Task: Create Board Software Development to Workspace Analytics. Create Board Creative Project Management to Workspace Analytics. Create Board Employee Talent Acquisition and Retention to Workspace Analytics
Action: Mouse moved to (374, 84)
Screenshot: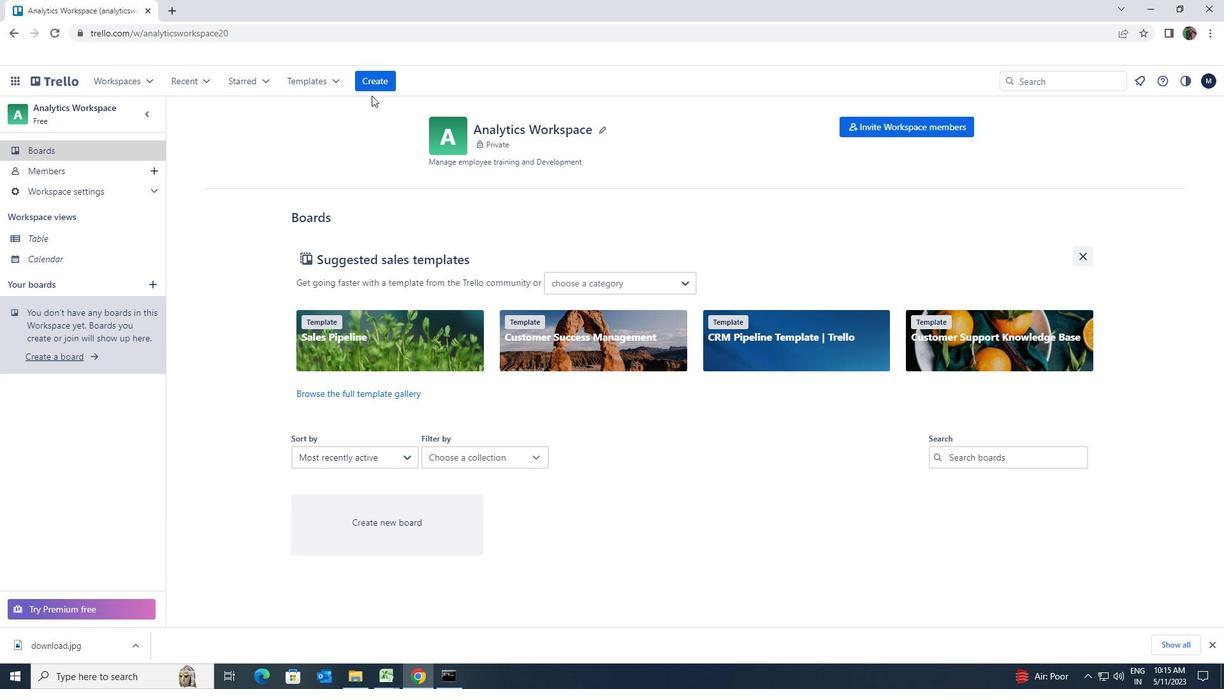 
Action: Mouse pressed left at (374, 84)
Screenshot: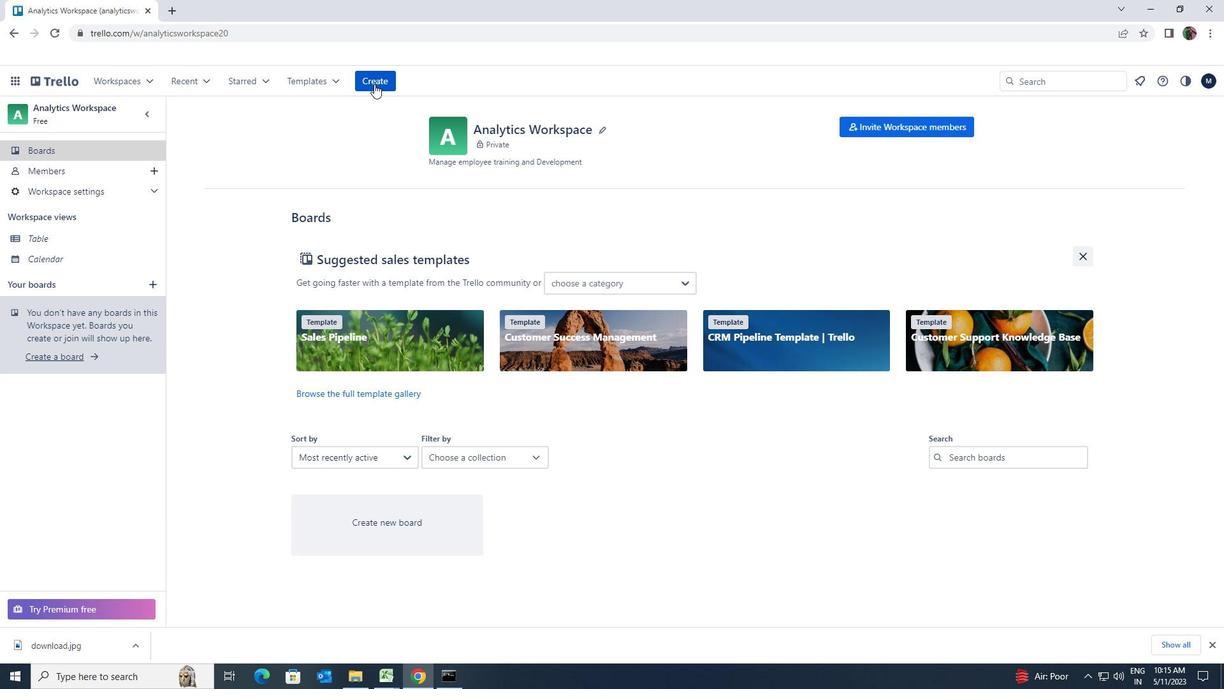
Action: Mouse moved to (387, 119)
Screenshot: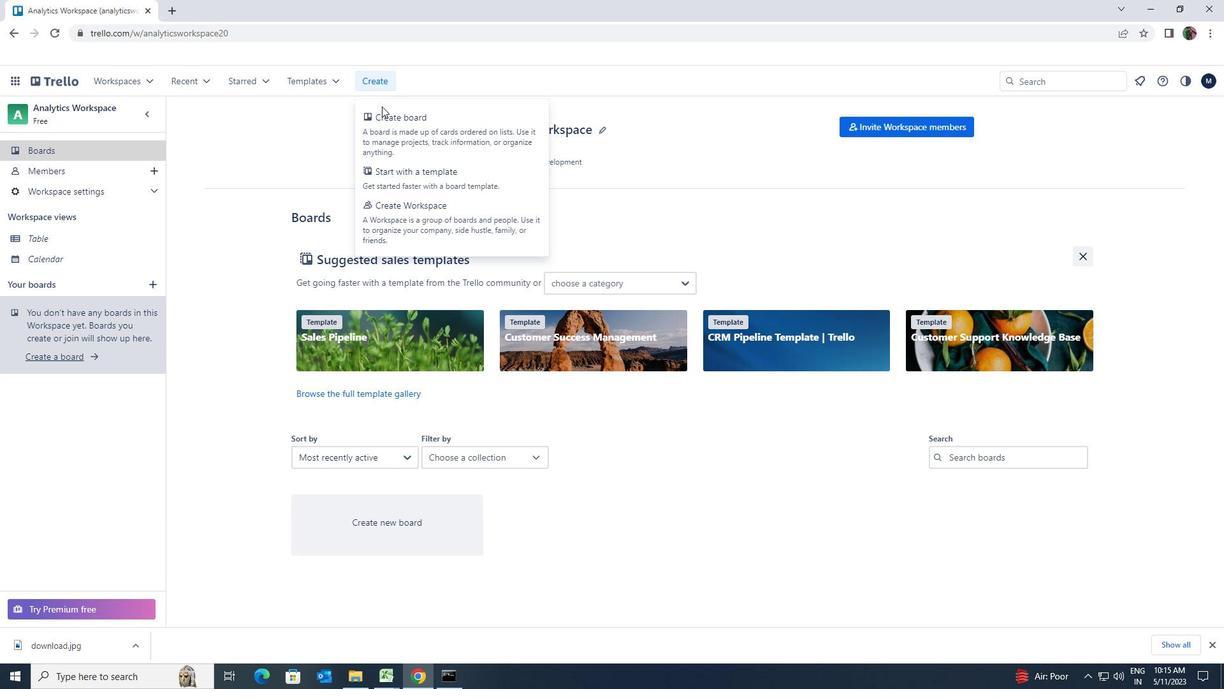 
Action: Mouse pressed left at (387, 119)
Screenshot: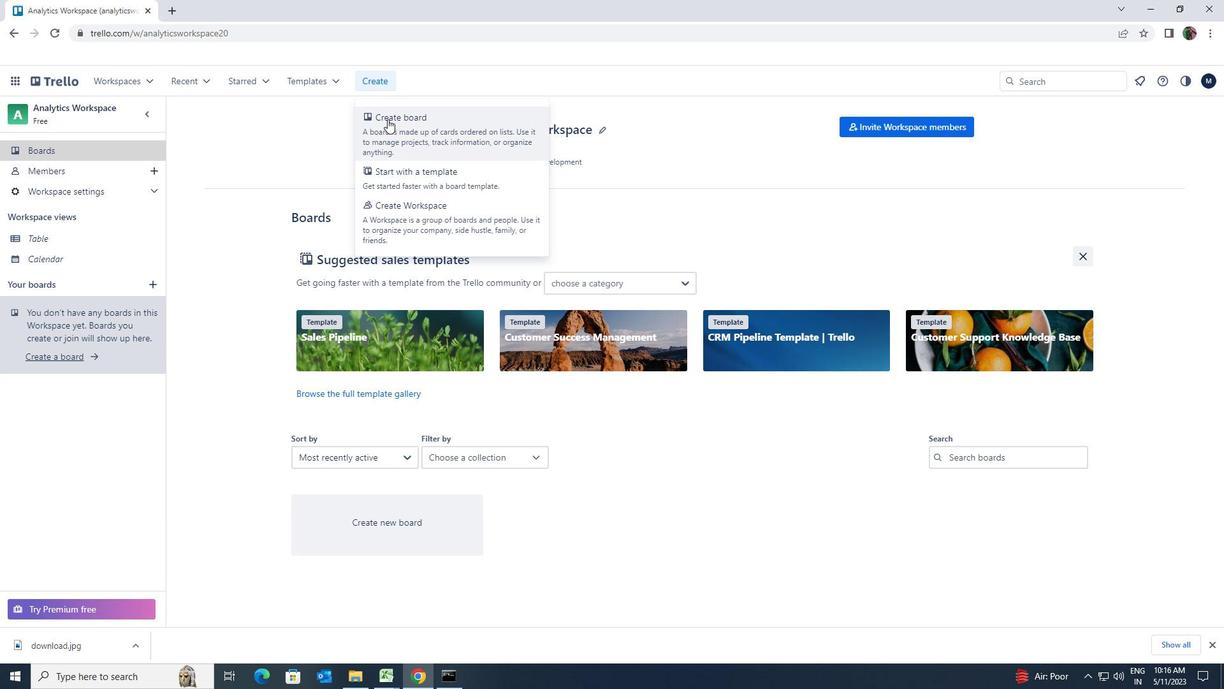 
Action: Key pressed <Key.shift>SOFTWARE<Key.space>DEVELOPMENT
Screenshot: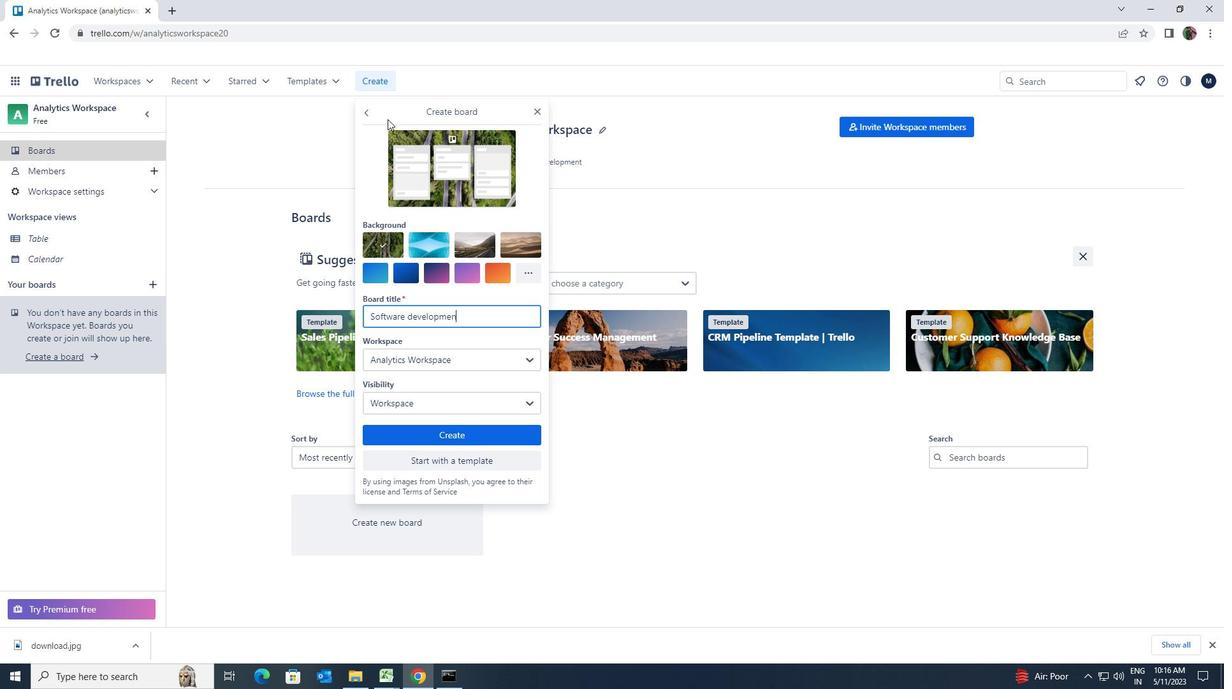 
Action: Mouse moved to (459, 425)
Screenshot: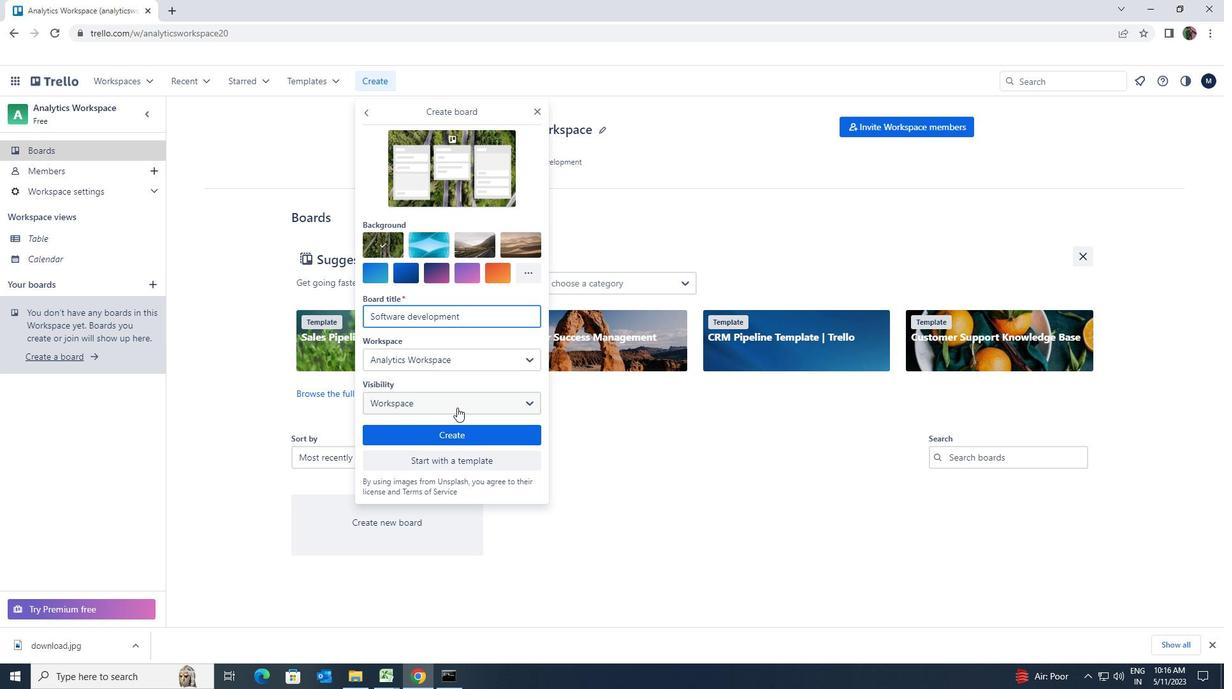
Action: Mouse pressed left at (459, 425)
Screenshot: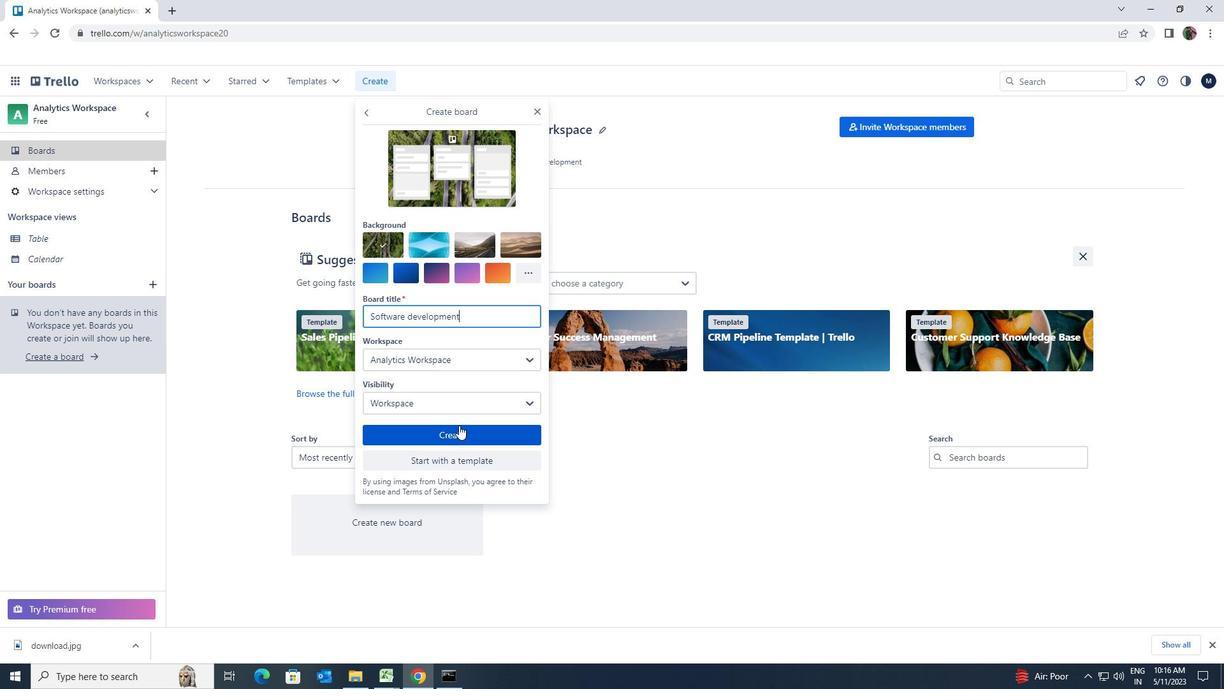 
Action: Mouse moved to (156, 282)
Screenshot: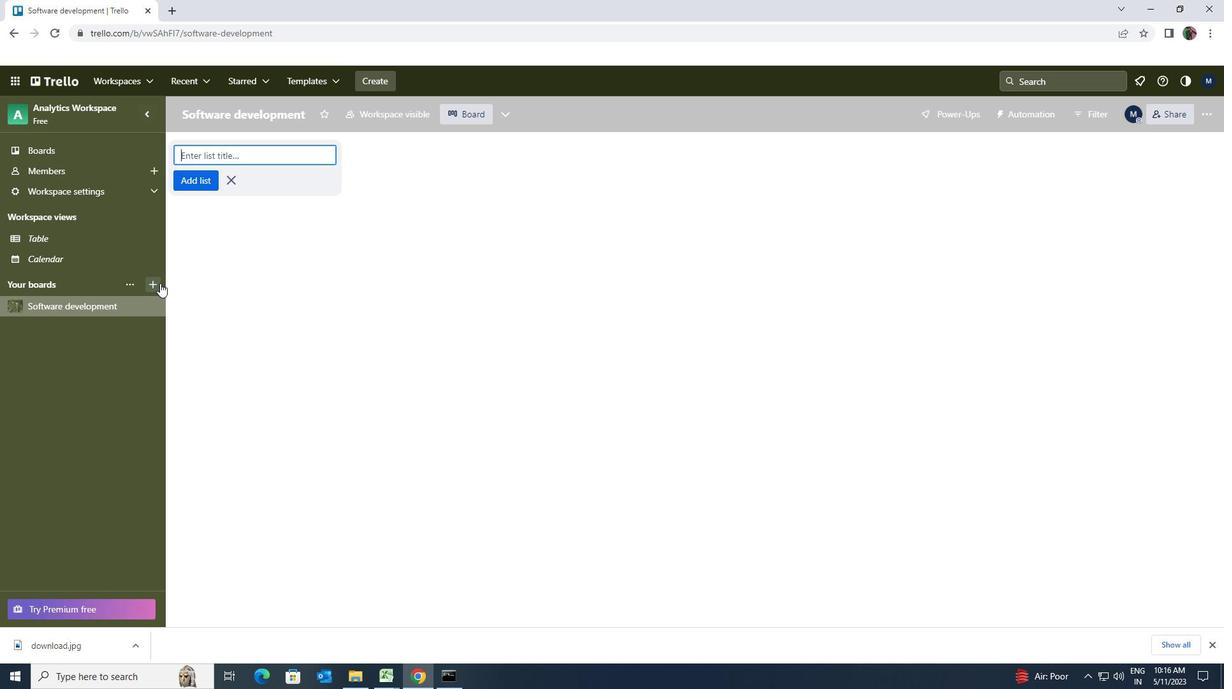 
Action: Mouse pressed left at (156, 282)
Screenshot: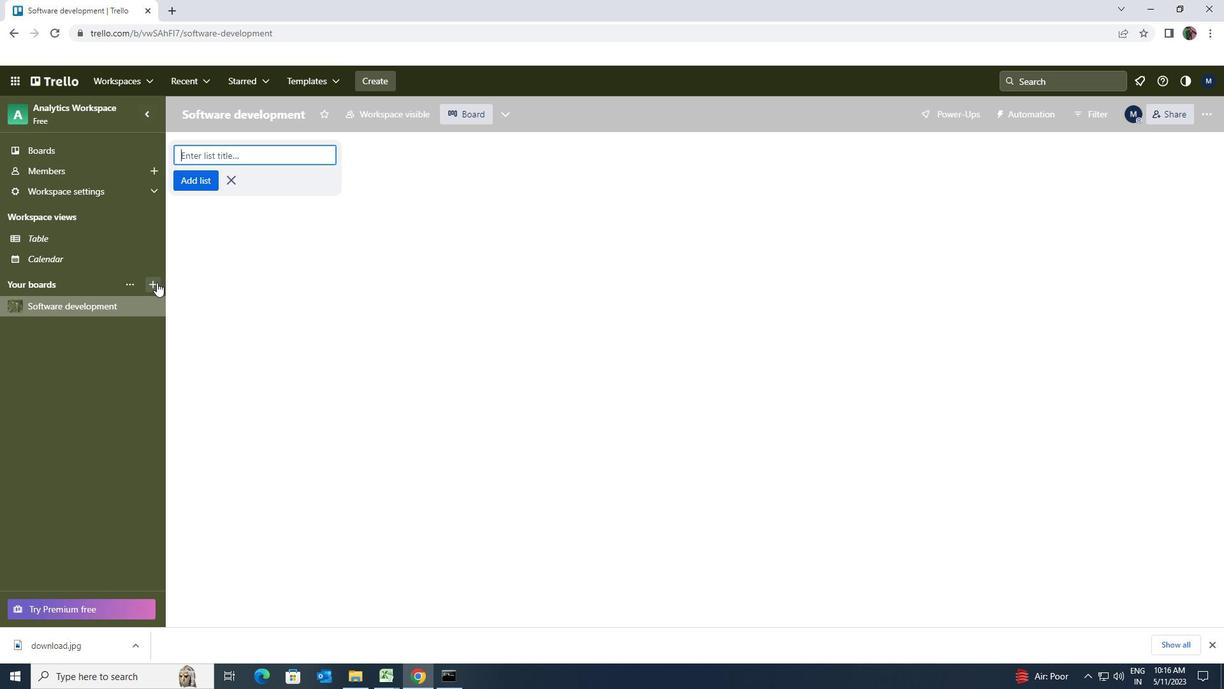 
Action: Mouse moved to (148, 286)
Screenshot: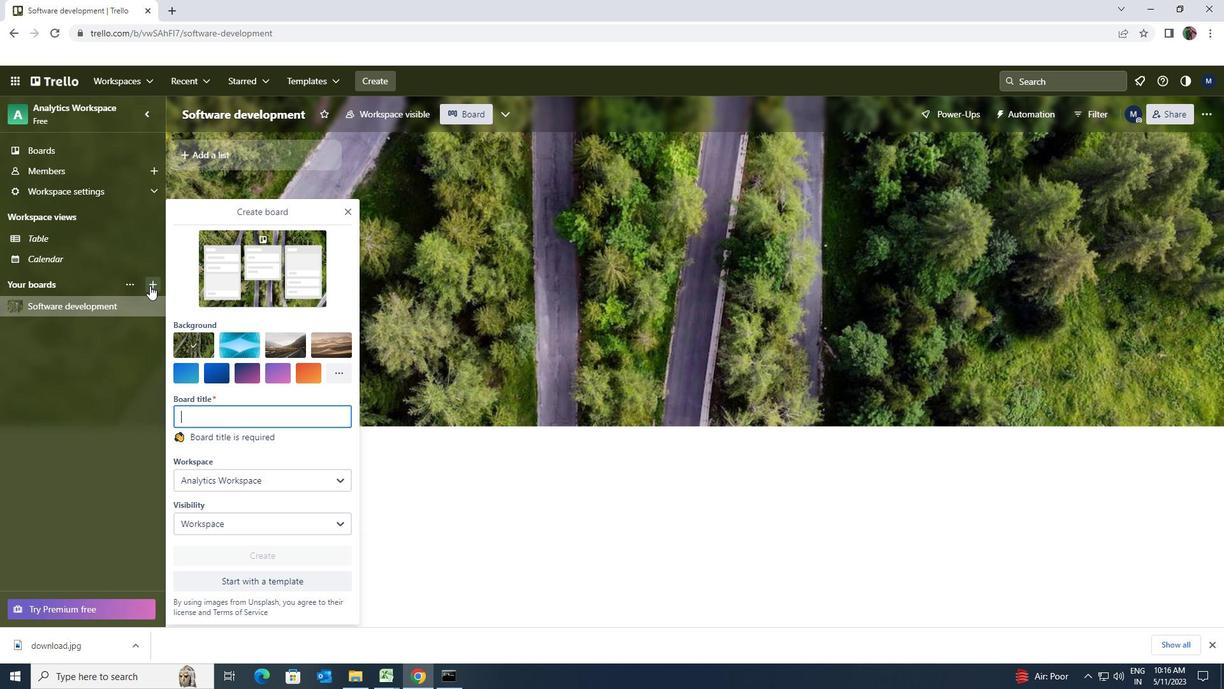 
Action: Key pressed <Key.shift>CREATIVE<Key.space><Key.shift>PROJECT<Key.space><Key.shift>MANAGEMNET
Screenshot: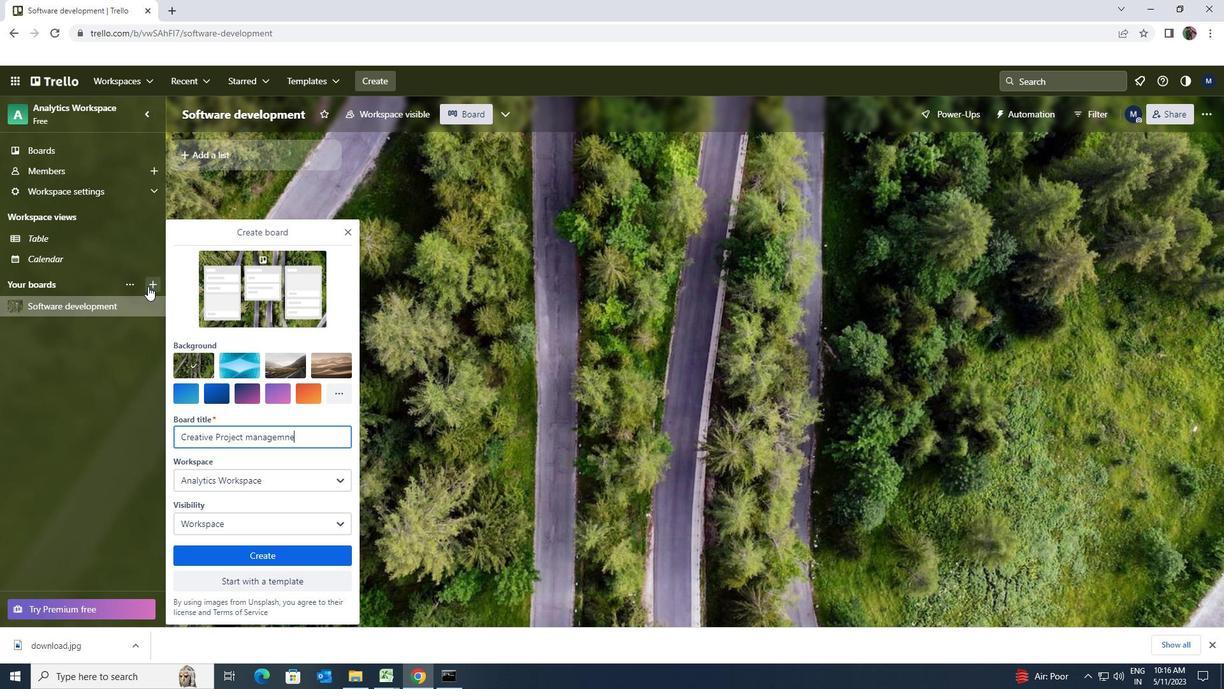 
Action: Mouse moved to (273, 558)
Screenshot: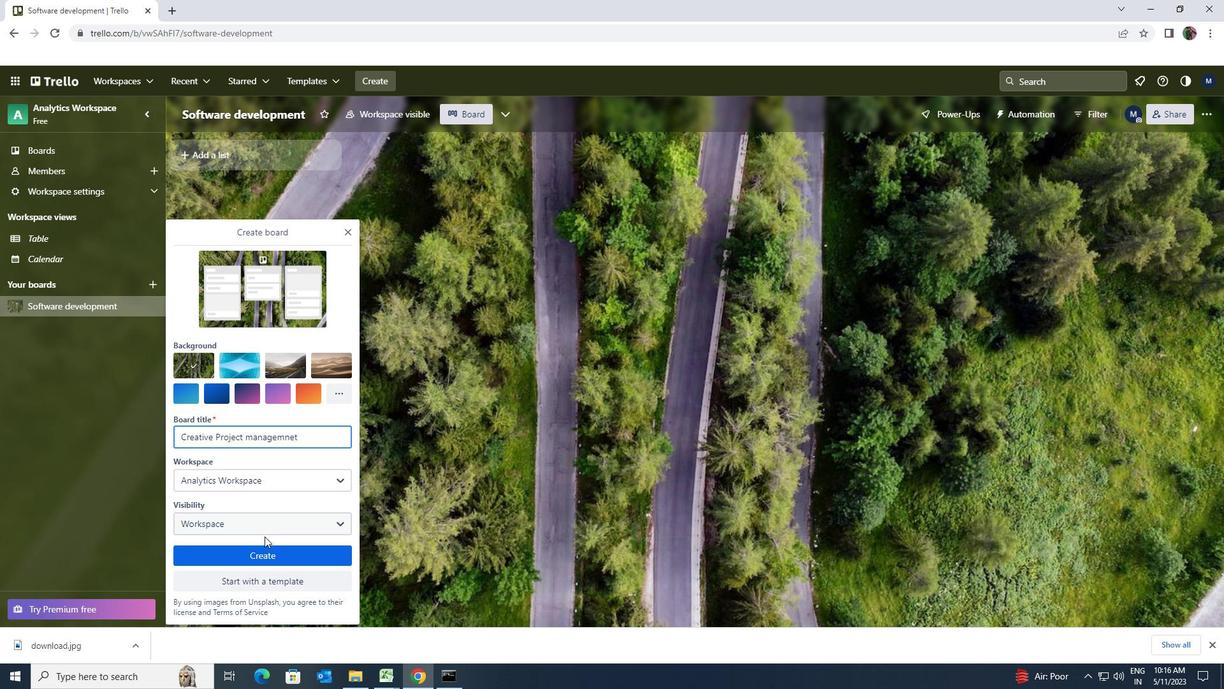 
Action: Mouse pressed left at (273, 558)
Screenshot: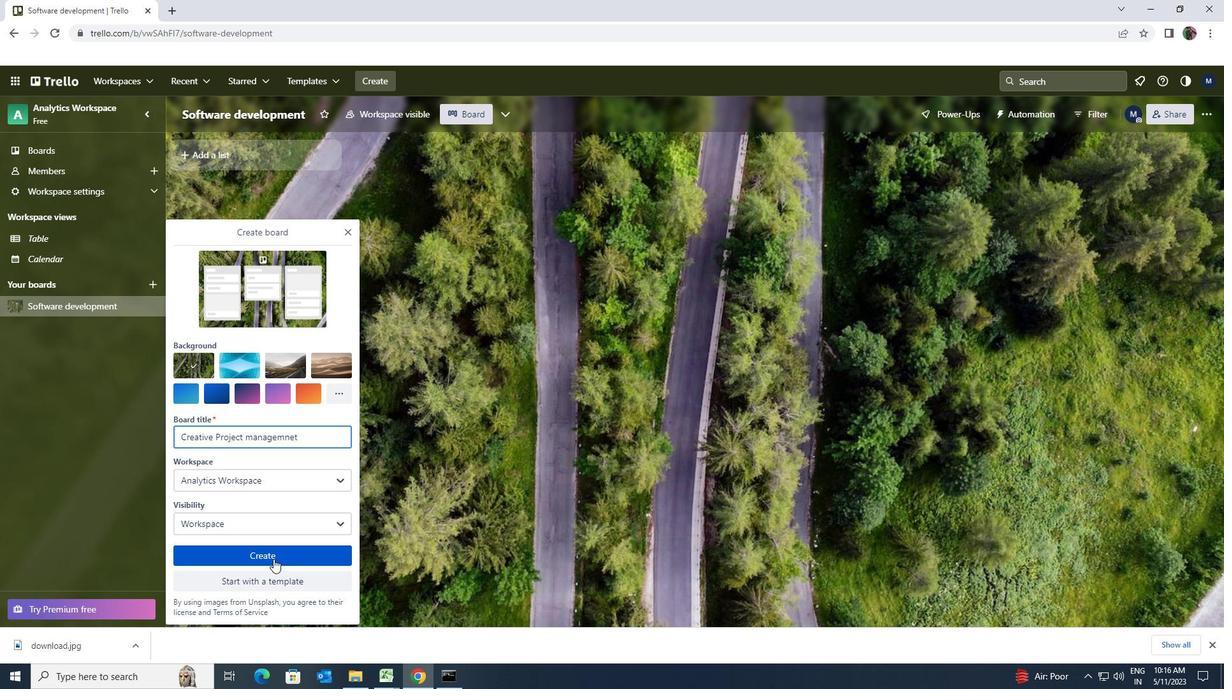 
Action: Mouse moved to (153, 285)
Screenshot: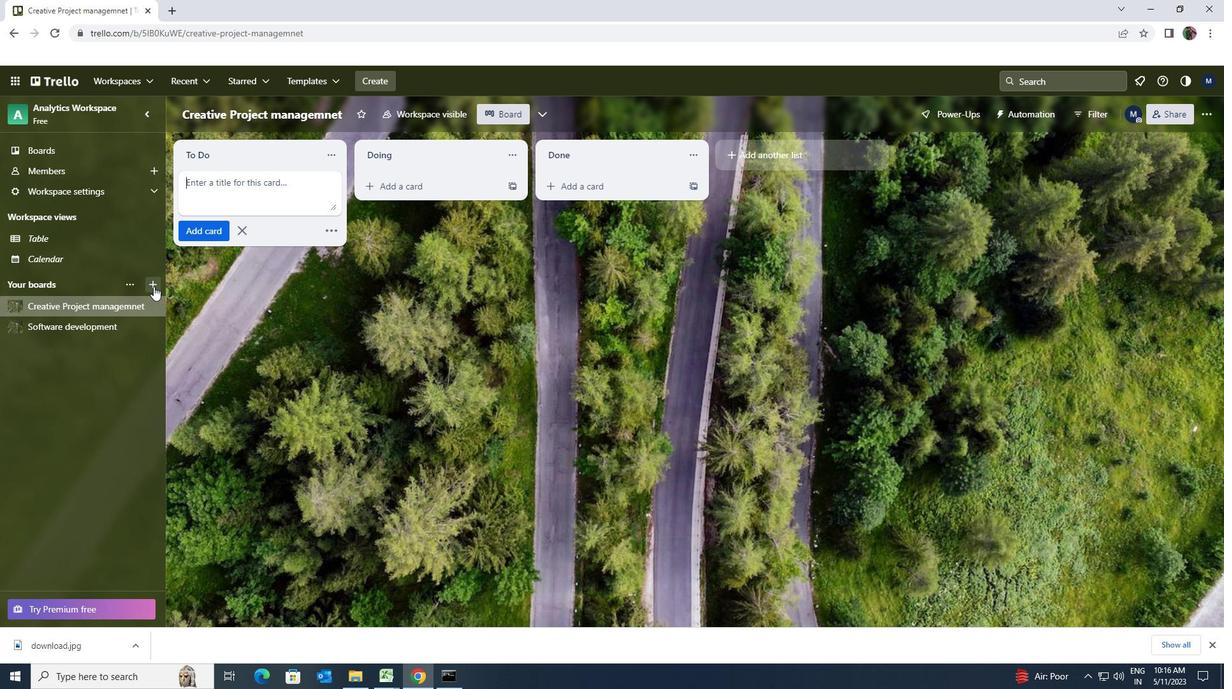 
Action: Mouse pressed left at (153, 285)
Screenshot: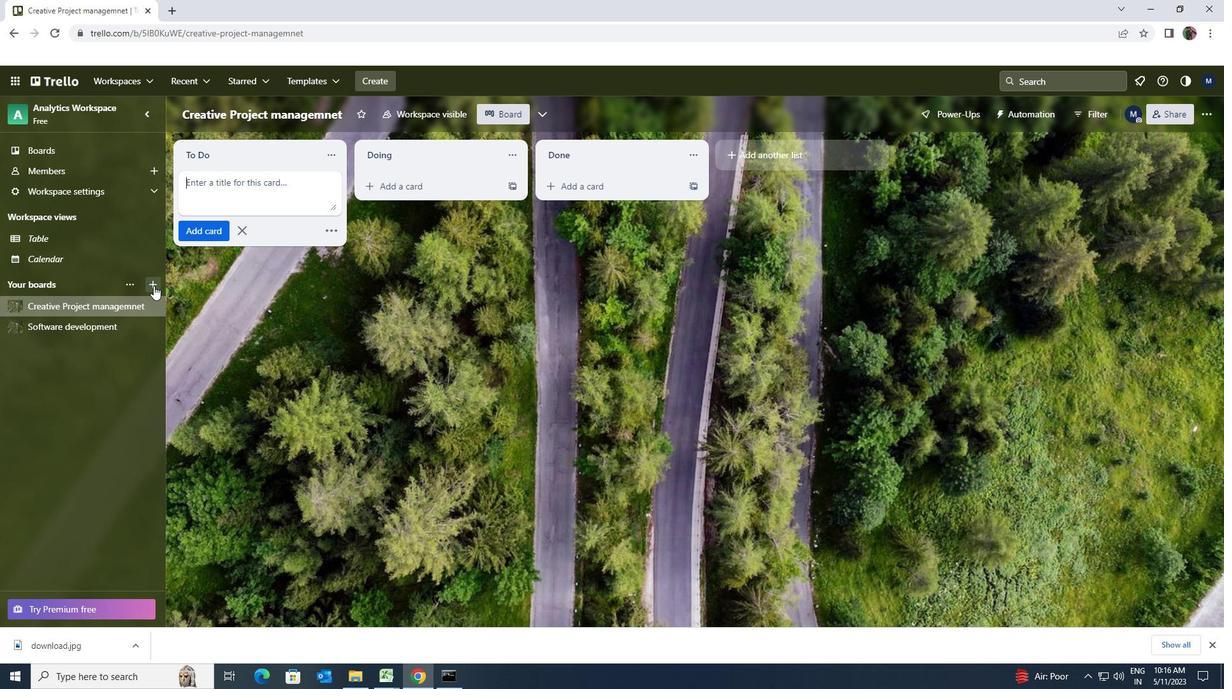 
Action: Mouse moved to (222, 417)
Screenshot: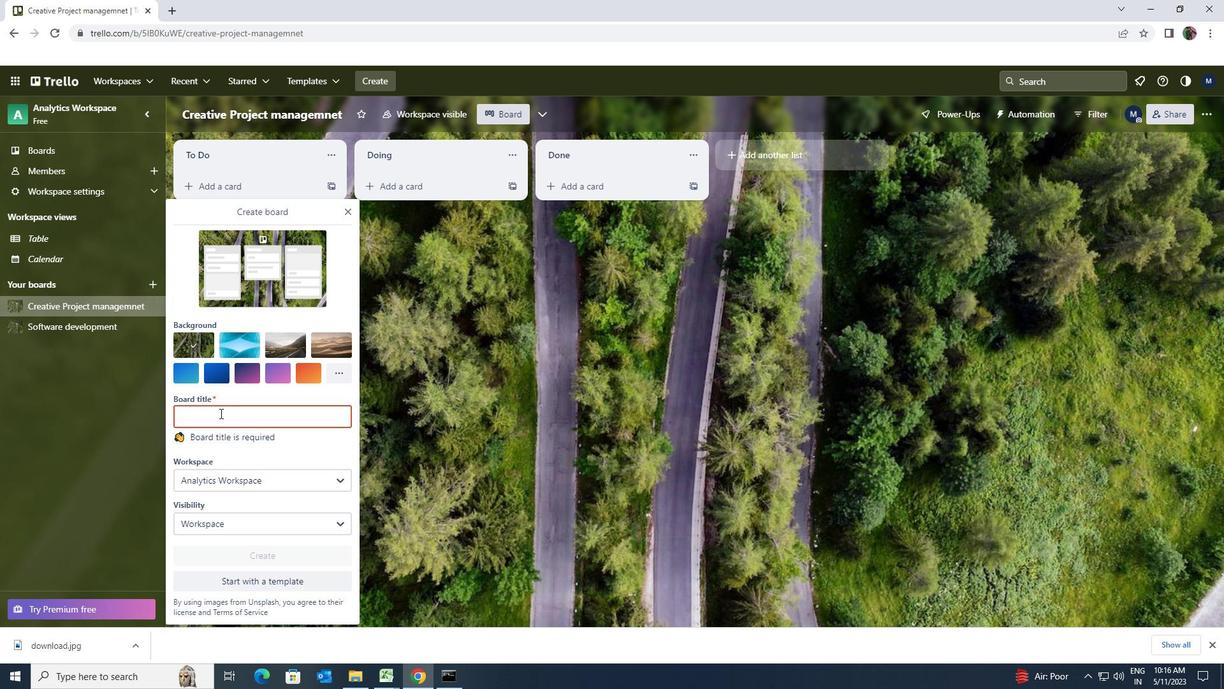 
Action: Mouse pressed left at (222, 417)
Screenshot: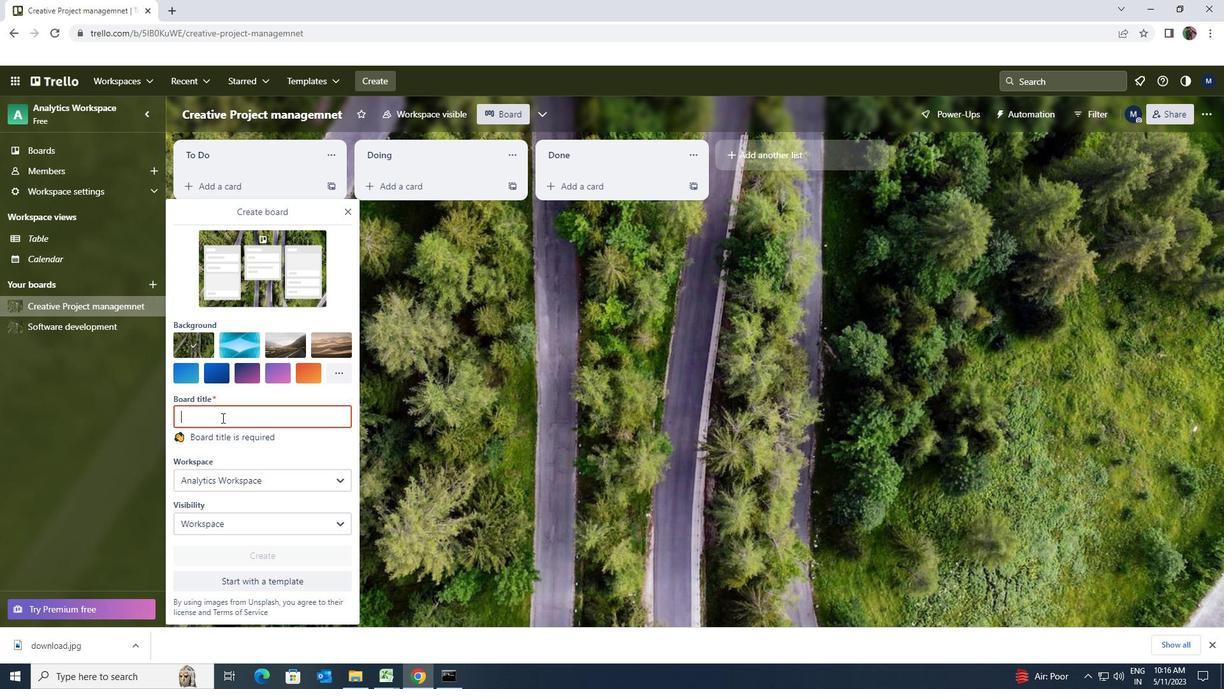 
Action: Mouse moved to (205, 428)
Screenshot: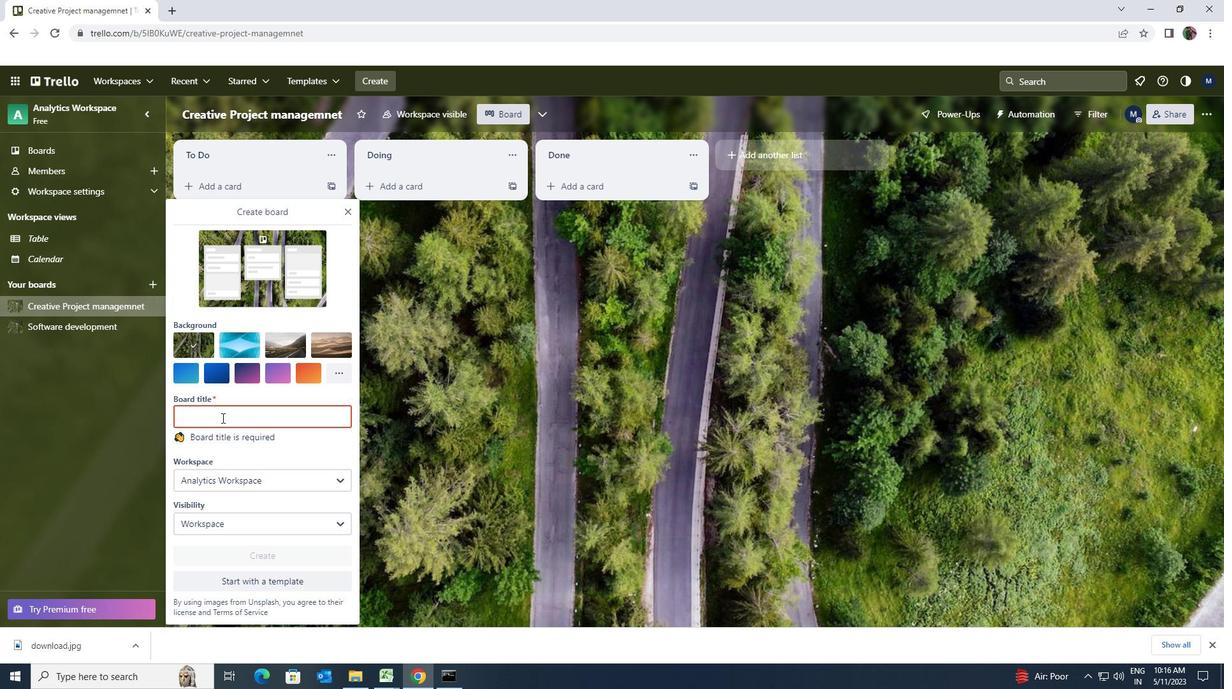 
Action: Key pressed <Key.shift><Key.shift><Key.shift><Key.shift><Key.shift><Key.shift>EMPLOYEE<Key.space><Key.shift><Key.shift><Key.shift><Key.shift><Key.shift><Key.shift><Key.shift>TALENT<Key.space><Key.shift>ACQUISITION<Key.space>AND<Key.space><Key.shift><Key.shift><Key.shift><Key.shift><Key.shift><Key.shift><Key.shift><Key.shift><Key.shift><Key.shift><Key.shift>RETENTION
Screenshot: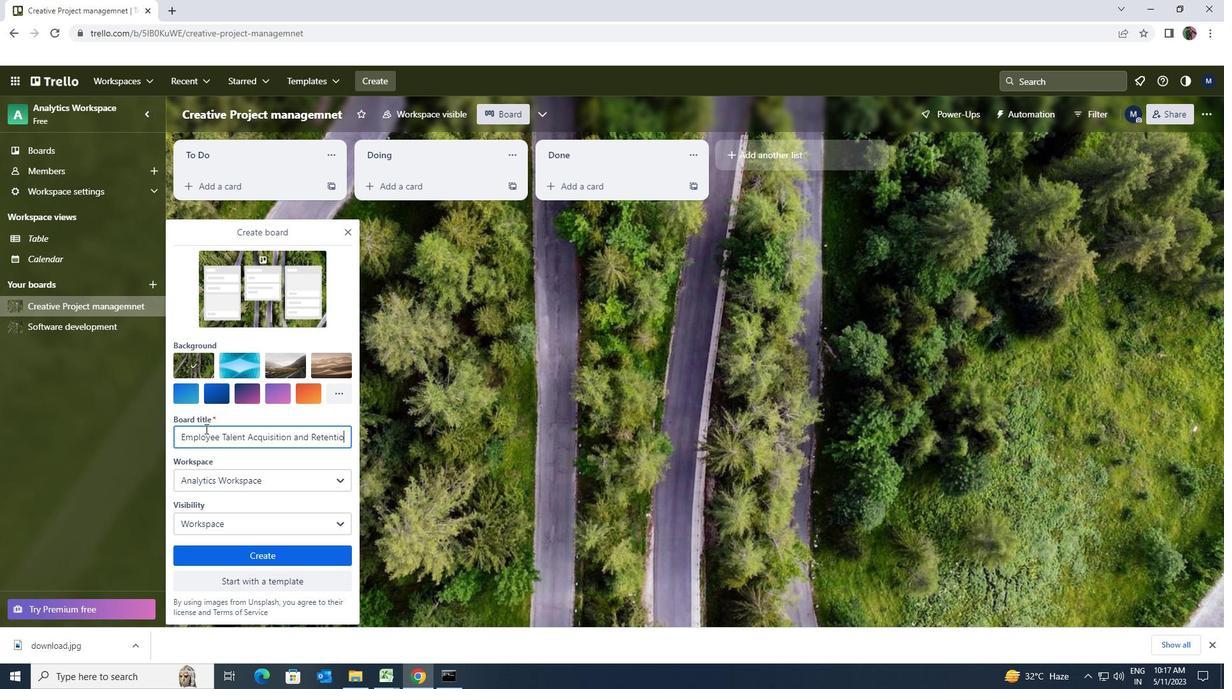 
Action: Mouse moved to (240, 549)
Screenshot: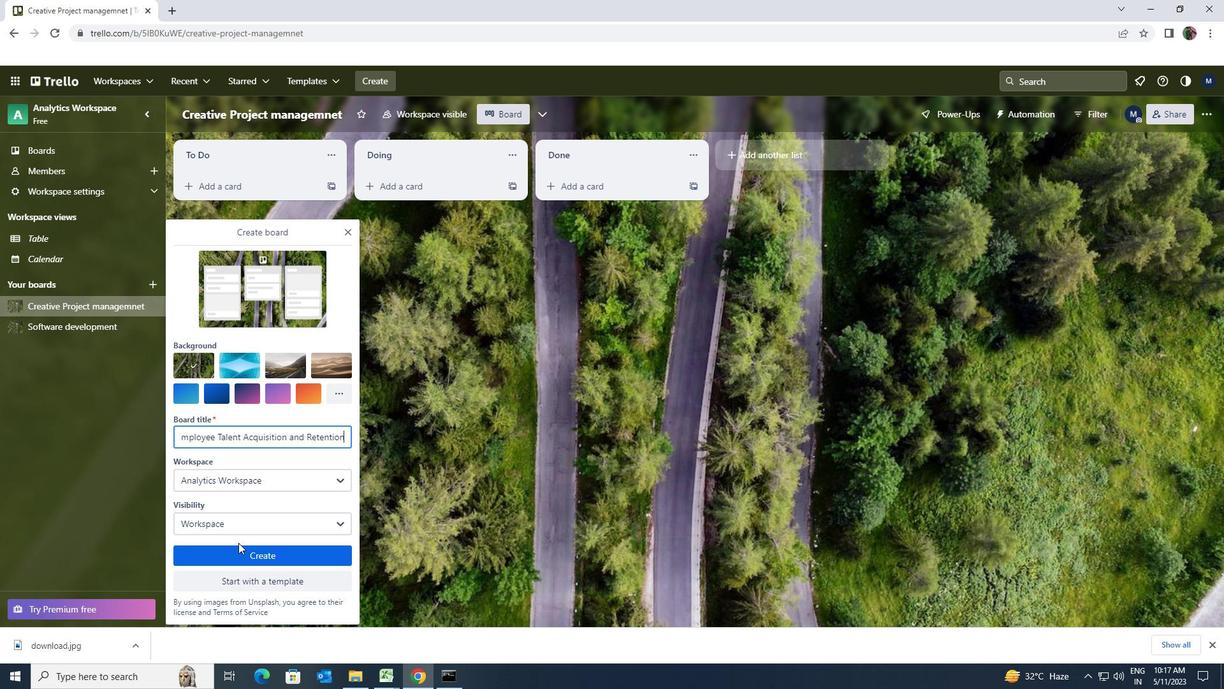 
Action: Mouse pressed left at (240, 549)
Screenshot: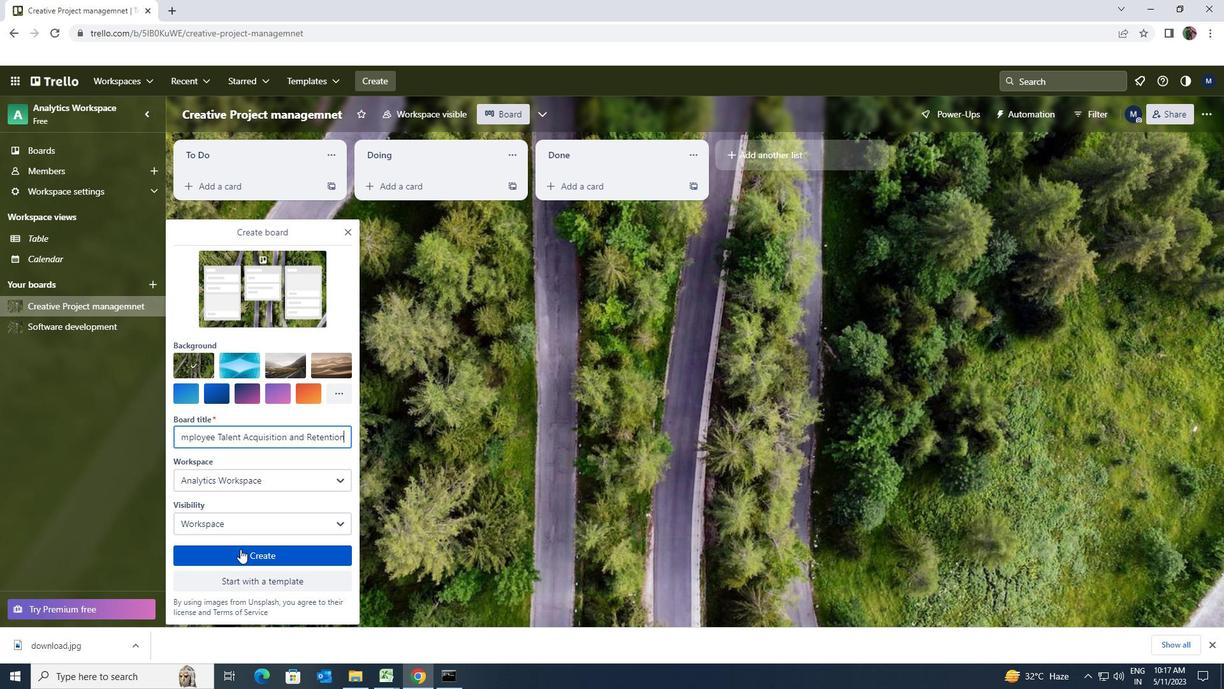 
